 Task: Set the default behaviour for MIDI devices permission to "Sites can ask to connect to MIDI devices".
Action: Mouse moved to (1107, 30)
Screenshot: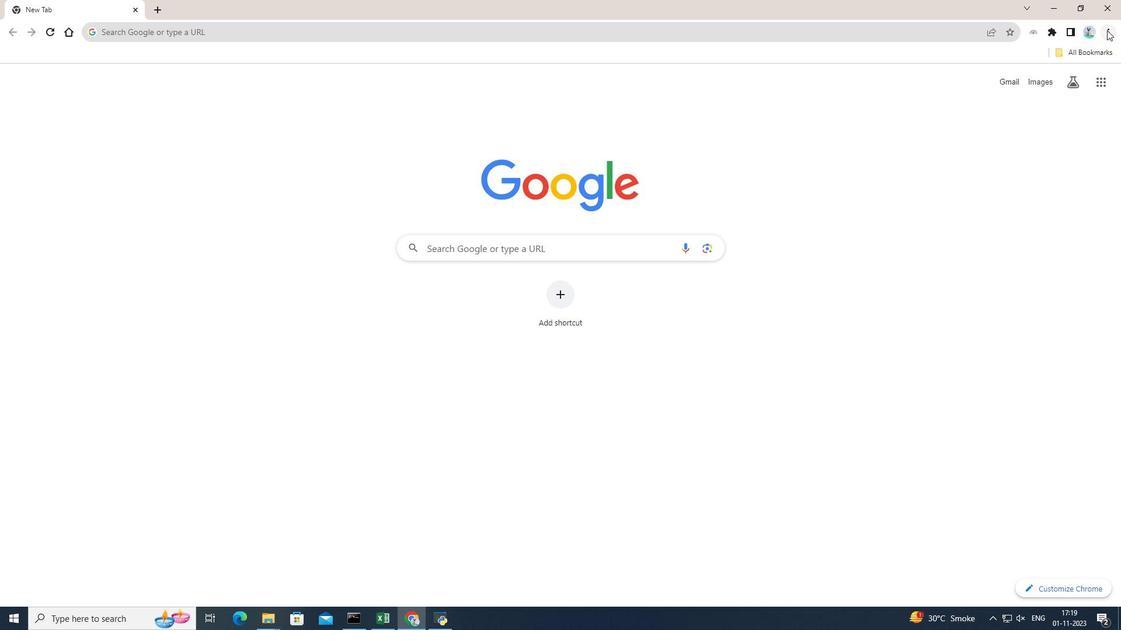 
Action: Mouse pressed left at (1107, 30)
Screenshot: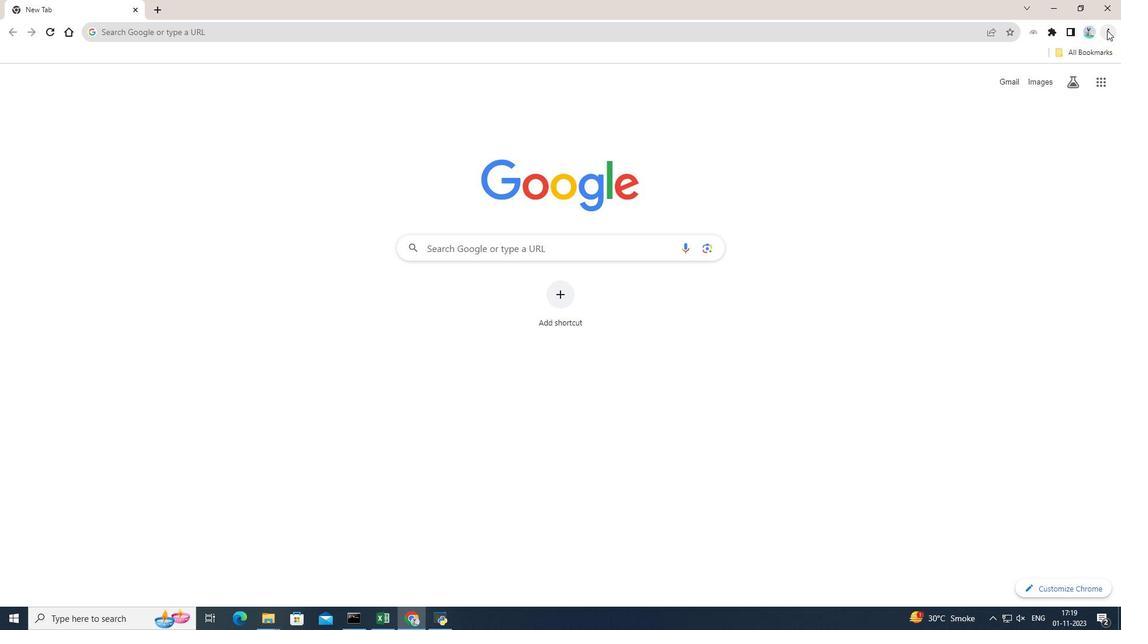 
Action: Mouse moved to (1025, 239)
Screenshot: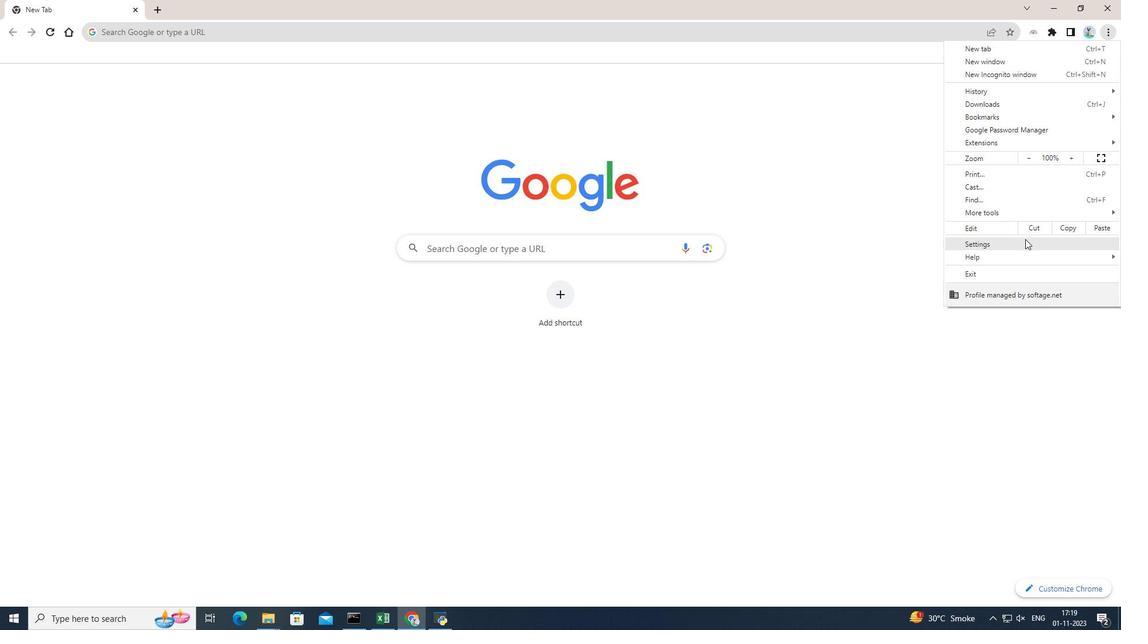 
Action: Mouse pressed left at (1025, 239)
Screenshot: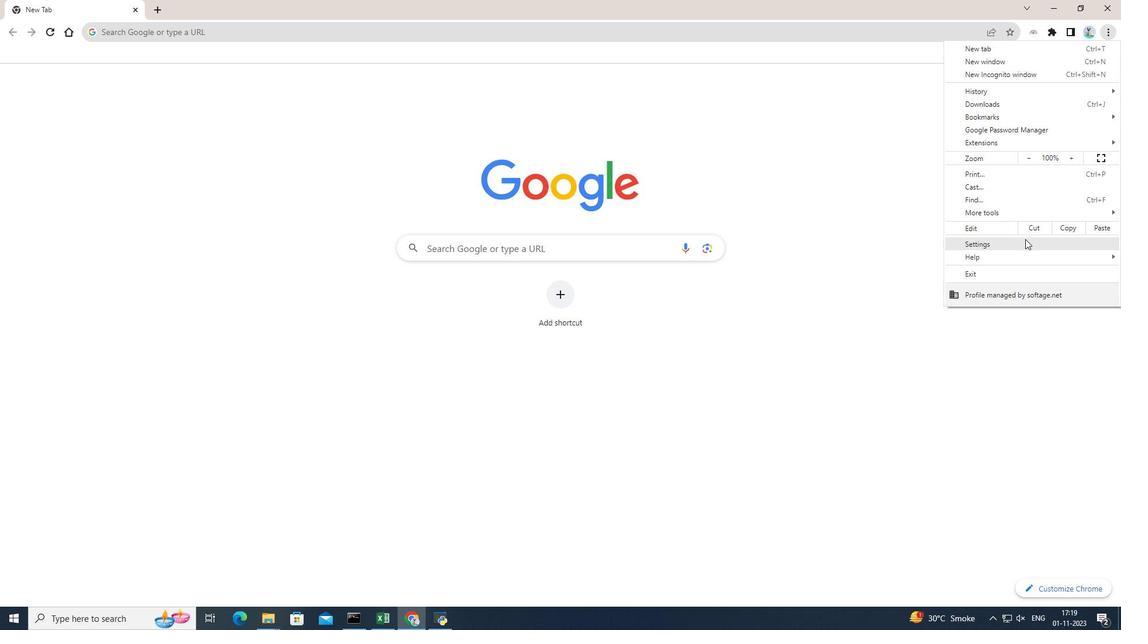 
Action: Mouse pressed left at (1025, 239)
Screenshot: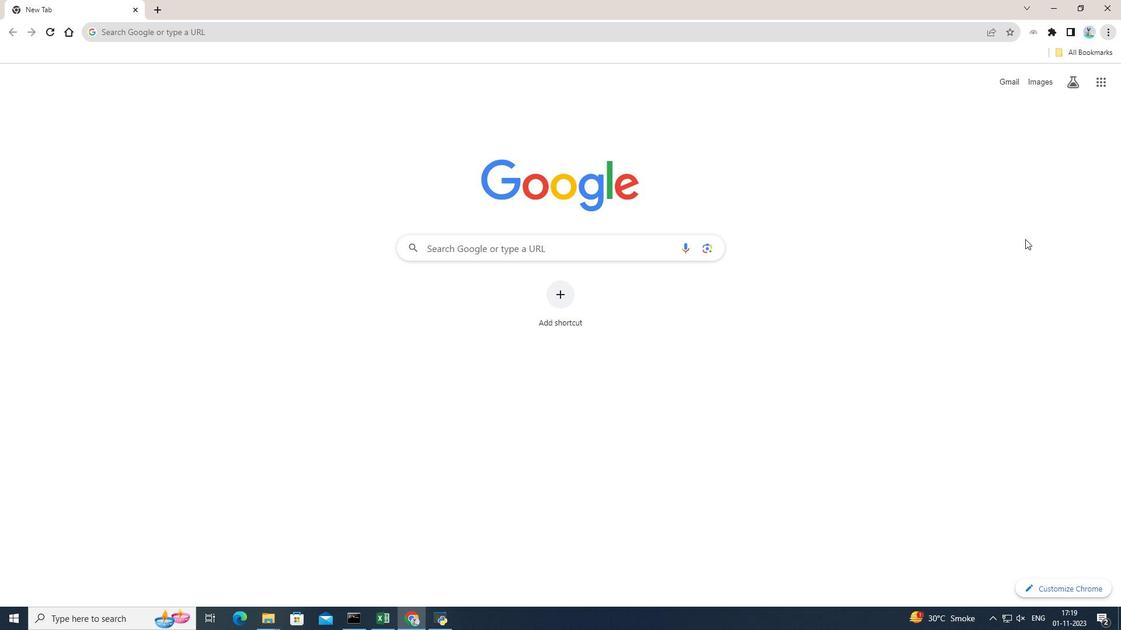
Action: Mouse moved to (126, 144)
Screenshot: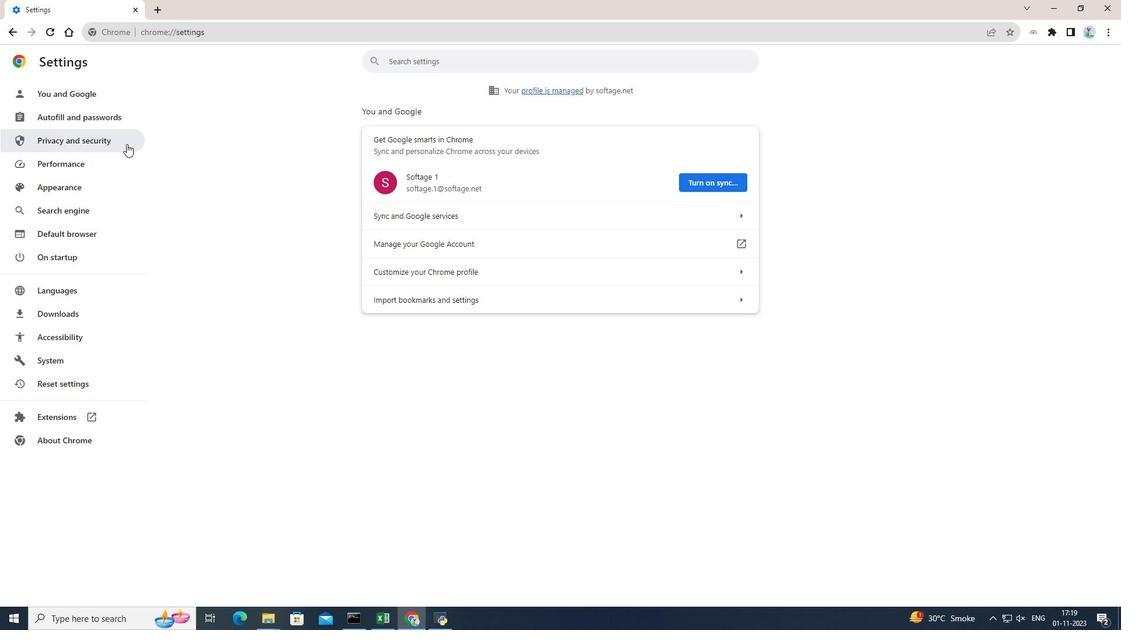 
Action: Mouse pressed left at (126, 144)
Screenshot: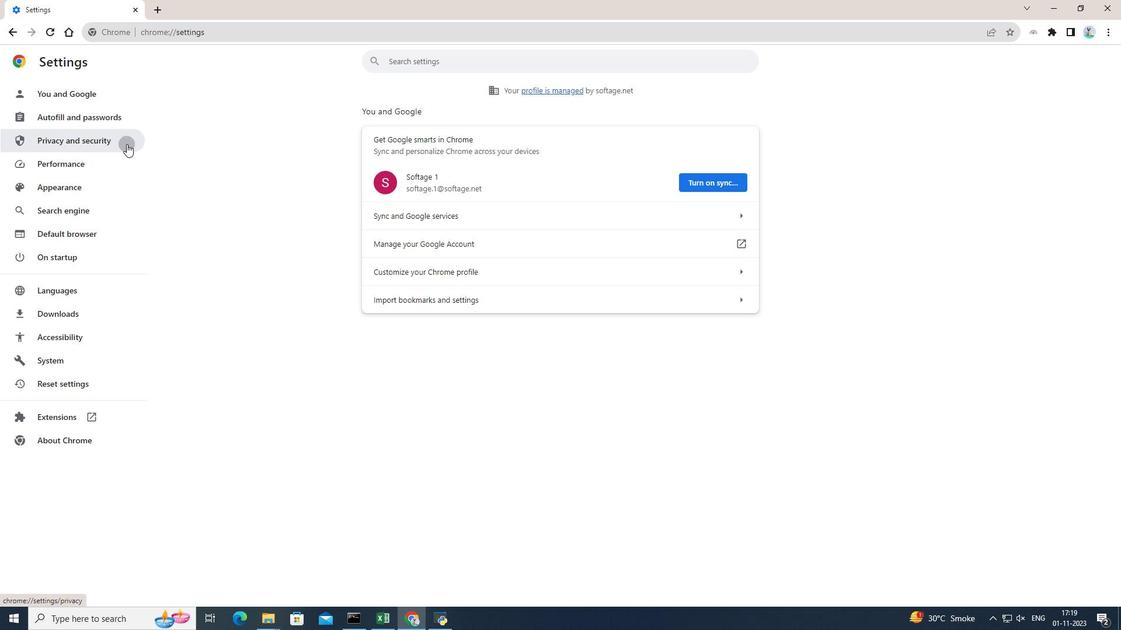 
Action: Mouse moved to (641, 379)
Screenshot: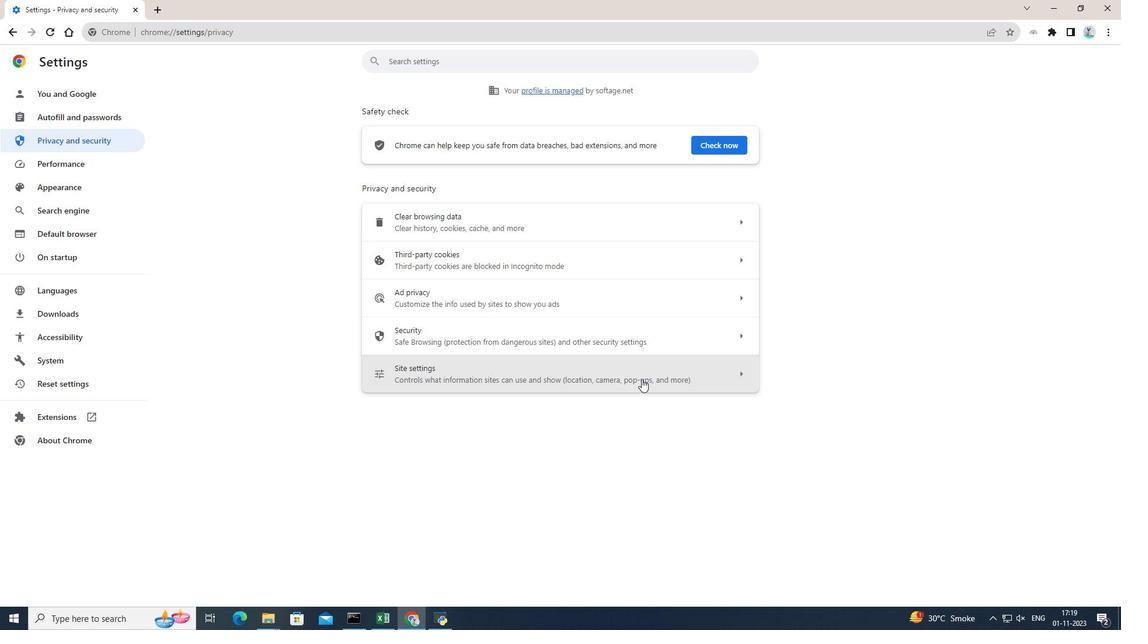 
Action: Mouse pressed left at (641, 379)
Screenshot: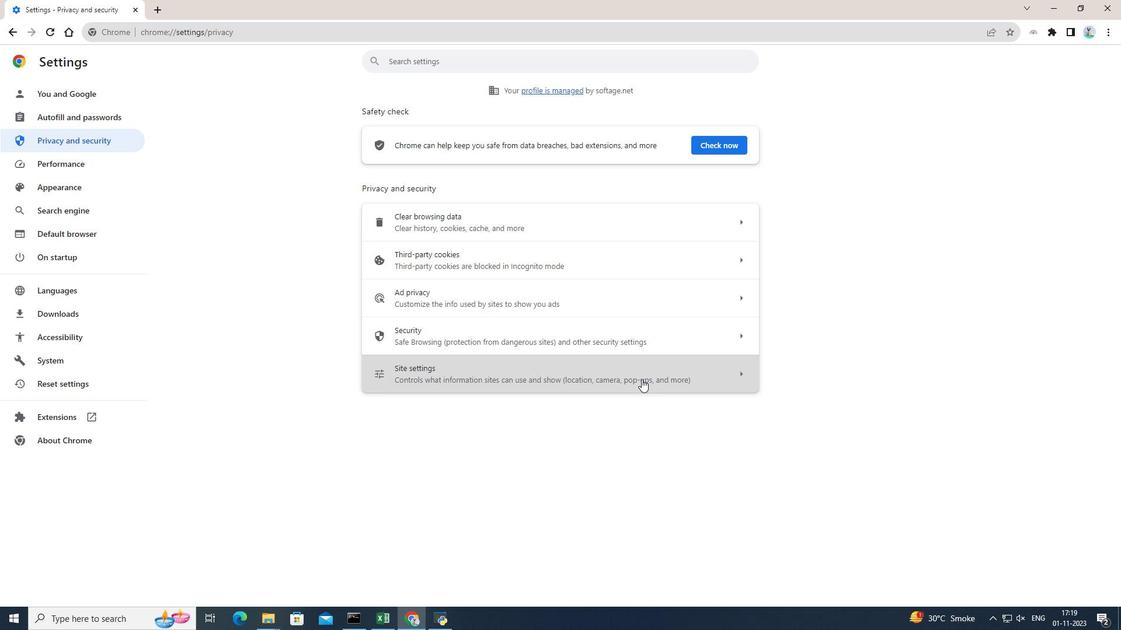 
Action: Mouse moved to (643, 381)
Screenshot: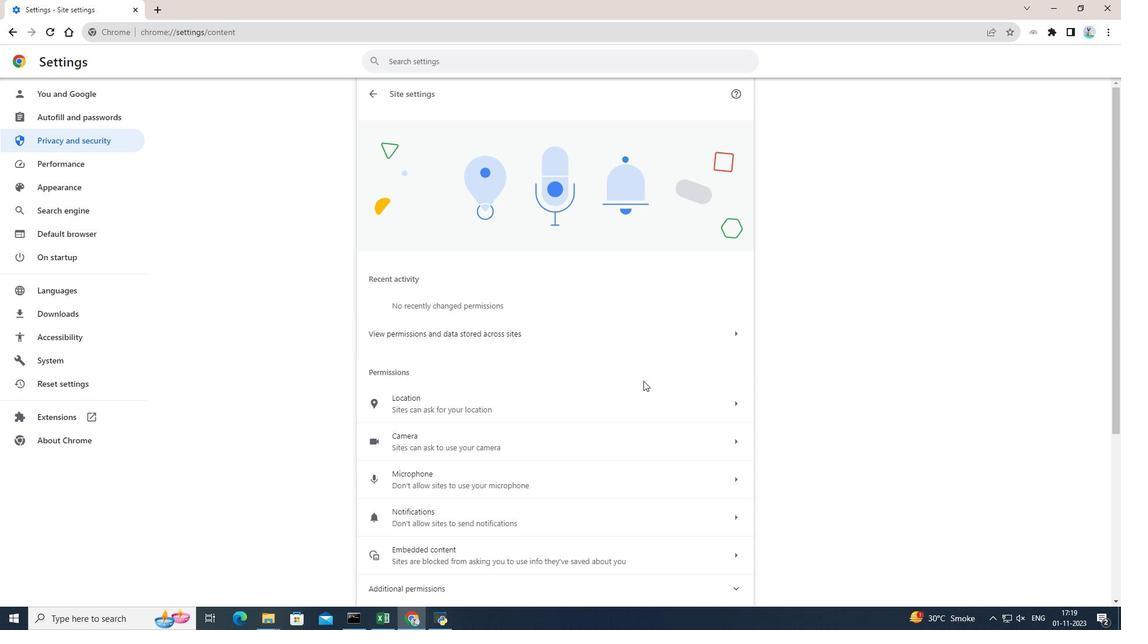 
Action: Mouse scrolled (643, 380) with delta (0, 0)
Screenshot: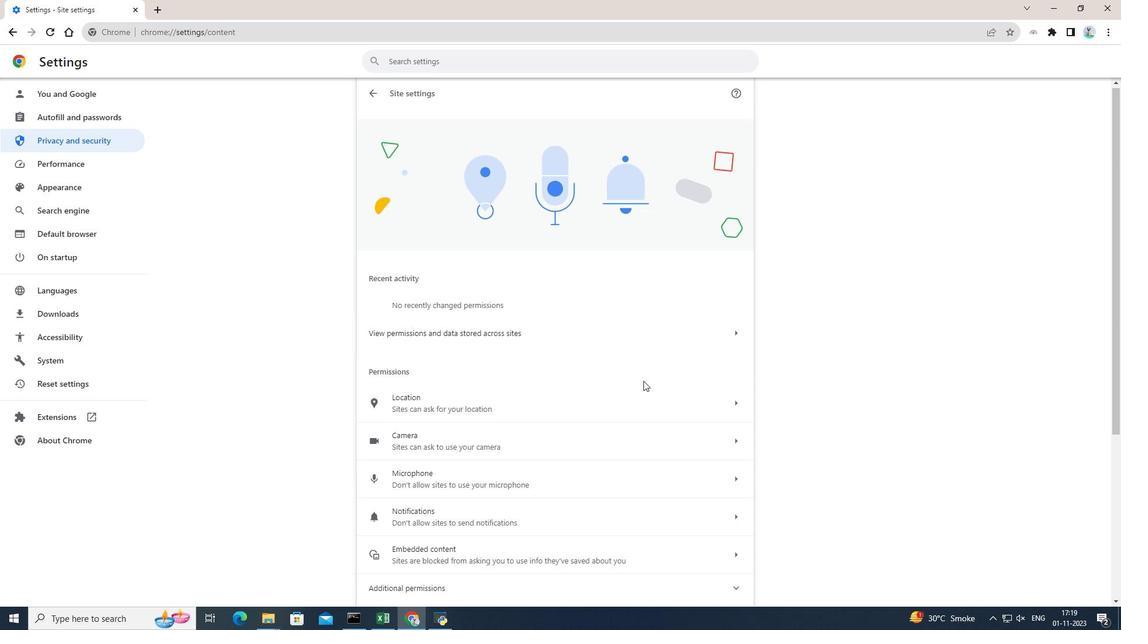 
Action: Mouse scrolled (643, 380) with delta (0, 0)
Screenshot: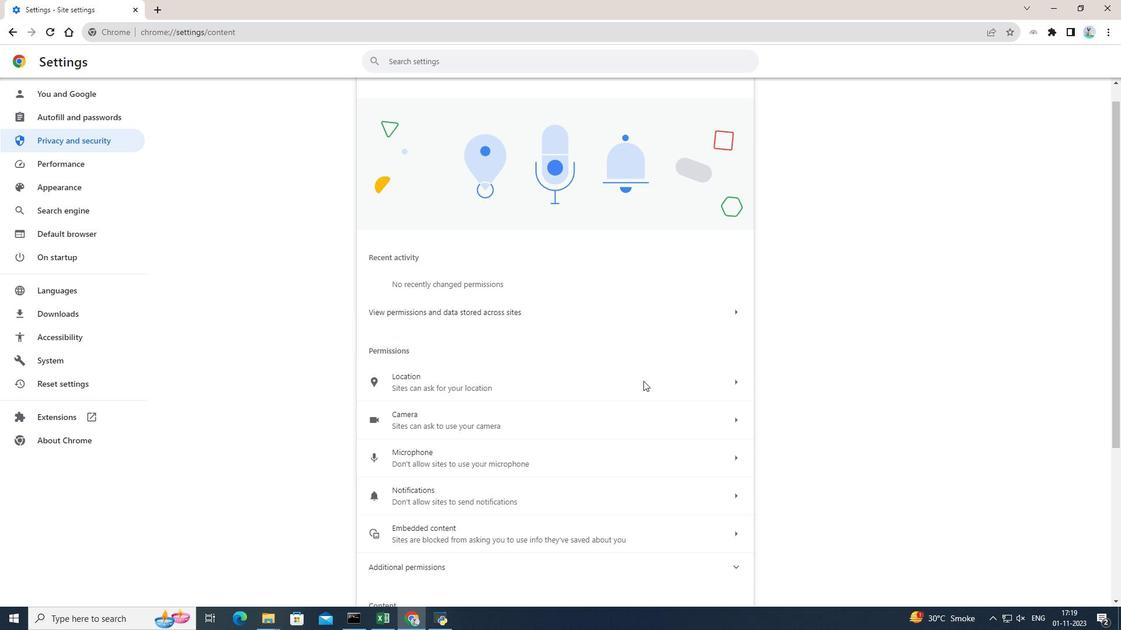 
Action: Mouse scrolled (643, 380) with delta (0, 0)
Screenshot: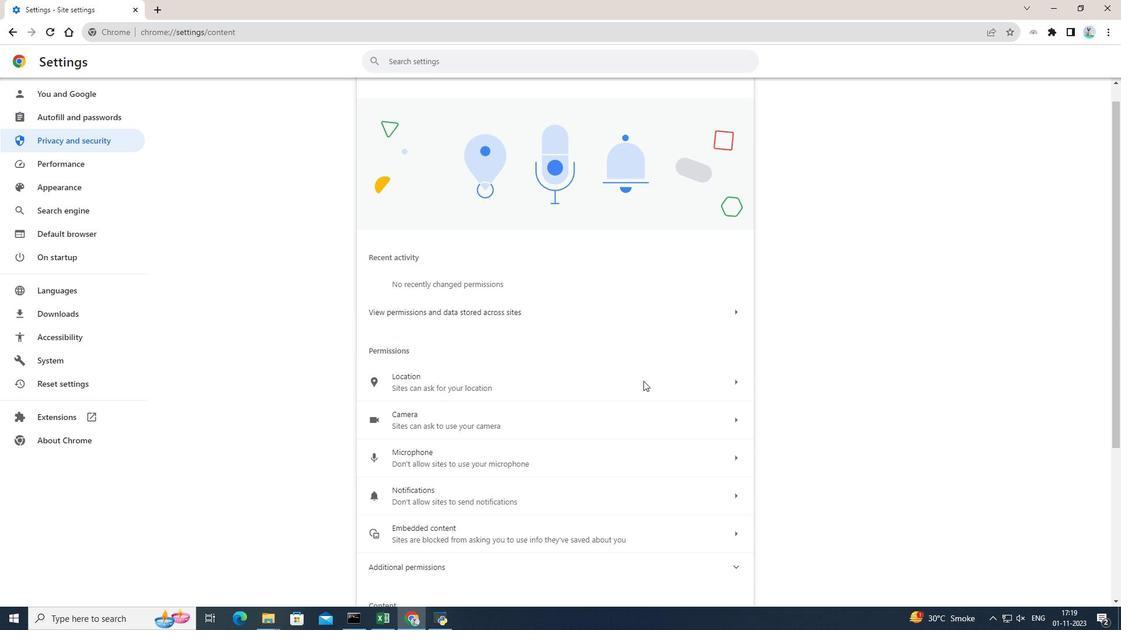 
Action: Mouse scrolled (643, 380) with delta (0, 0)
Screenshot: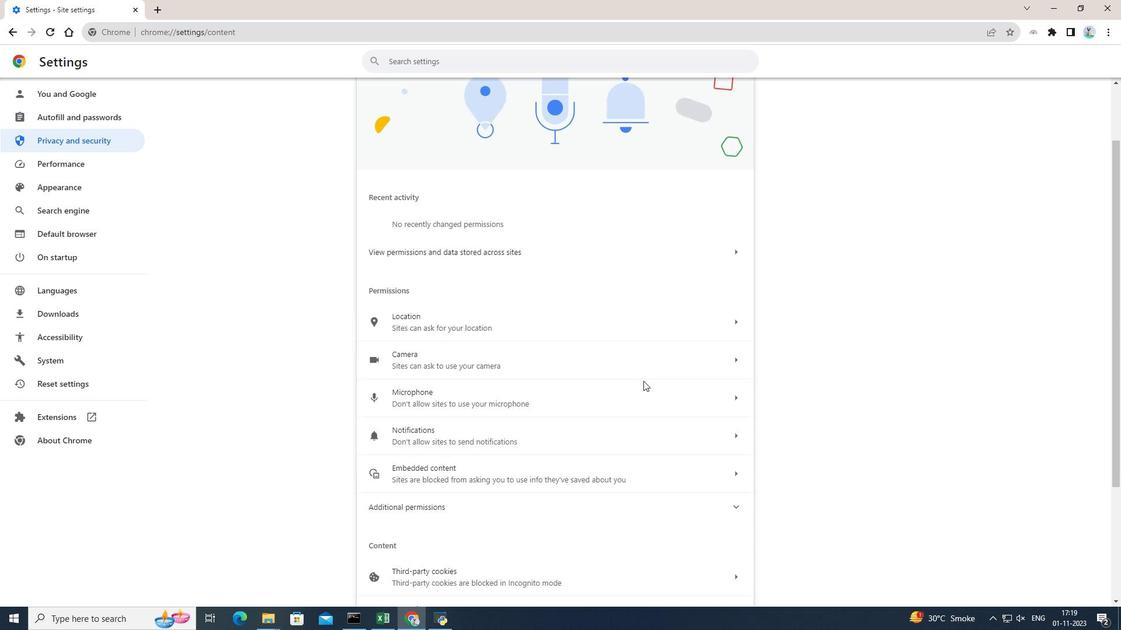 
Action: Mouse scrolled (643, 380) with delta (0, 0)
Screenshot: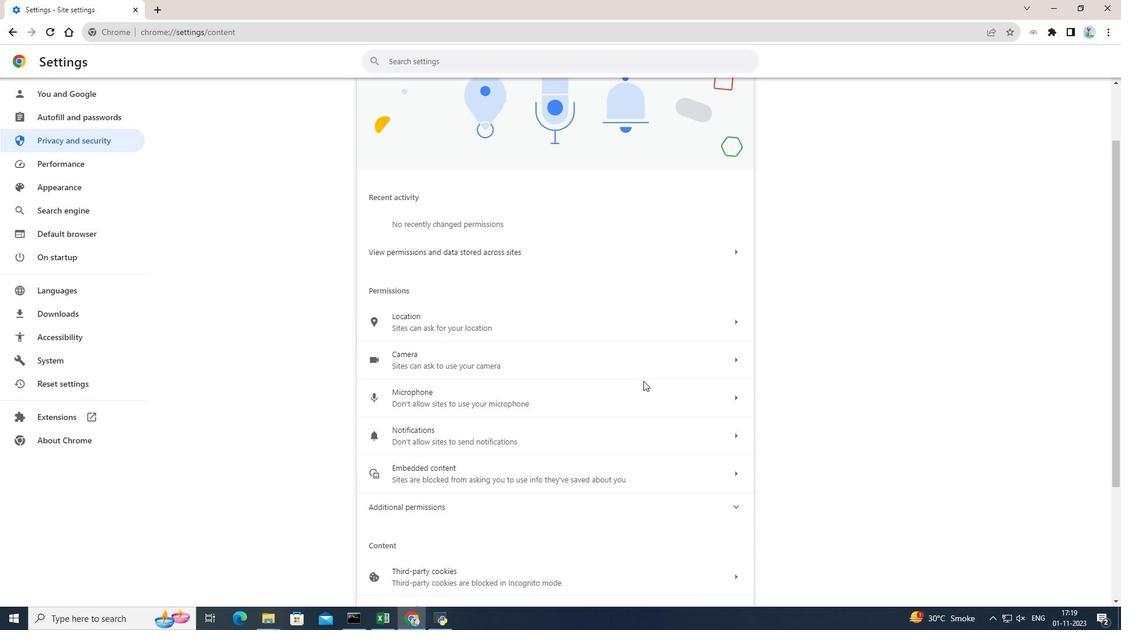 
Action: Mouse moved to (481, 339)
Screenshot: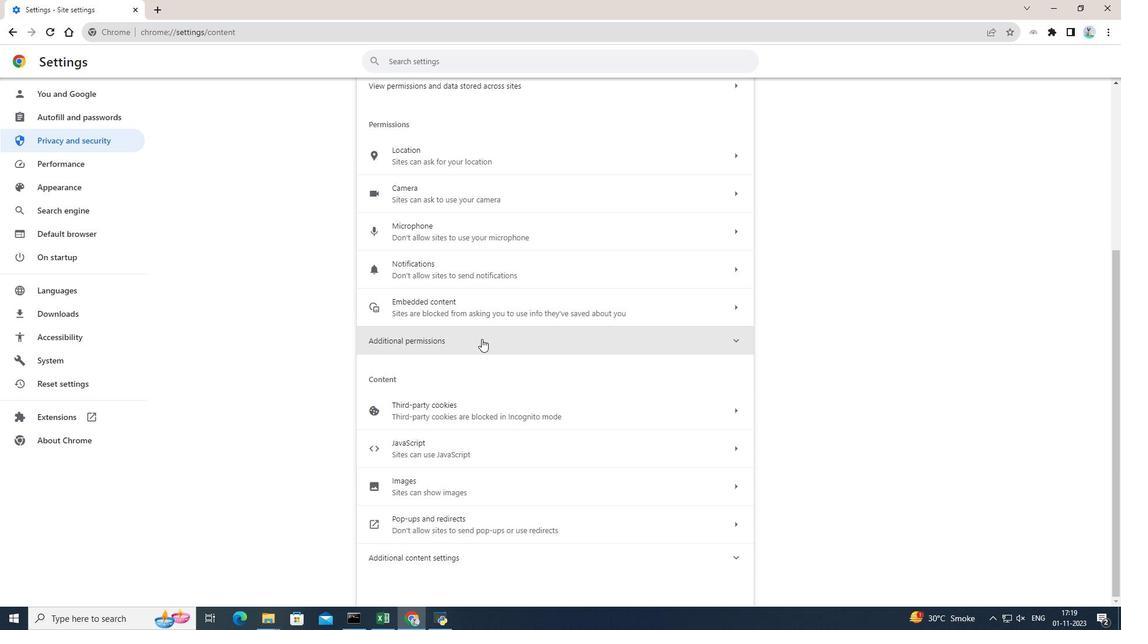 
Action: Mouse pressed left at (481, 339)
Screenshot: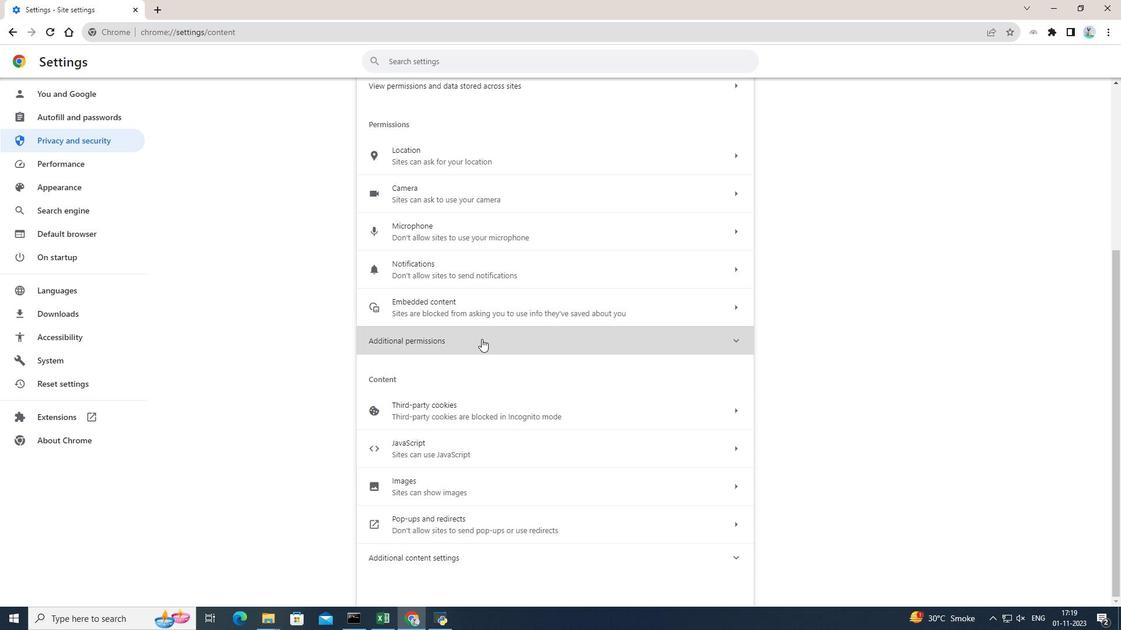 
Action: Mouse moved to (484, 339)
Screenshot: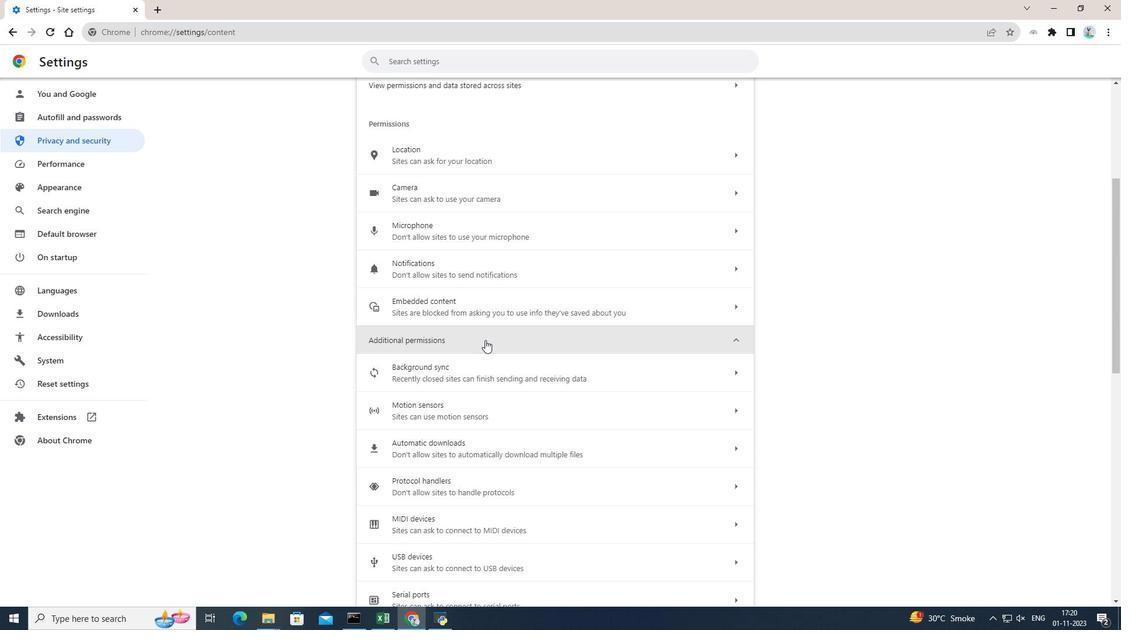 
Action: Mouse scrolled (484, 339) with delta (0, 0)
Screenshot: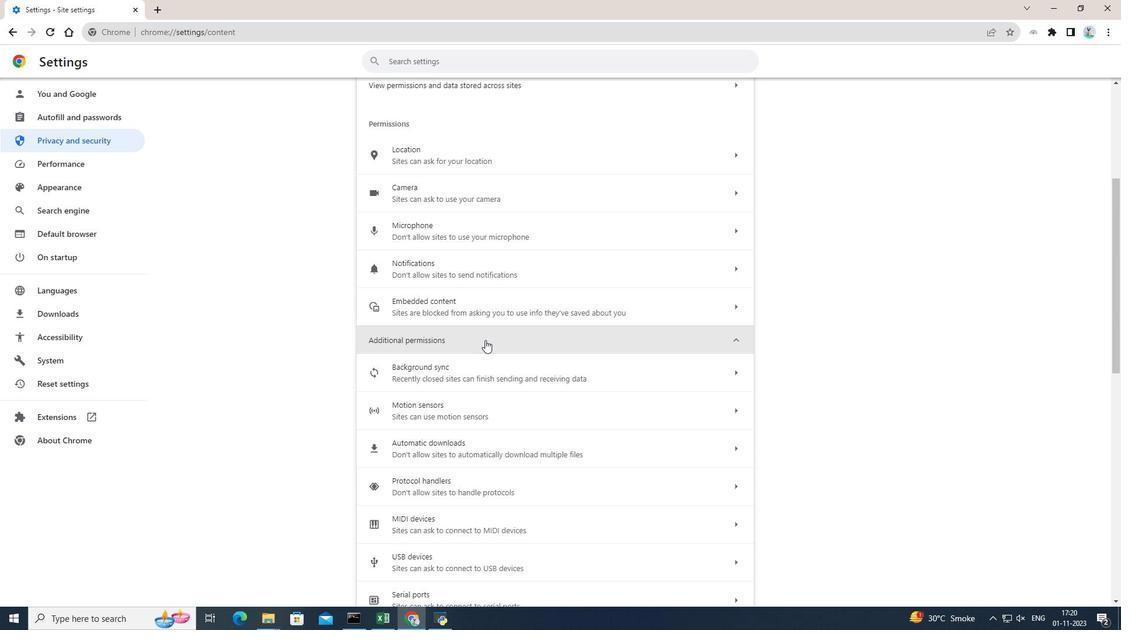 
Action: Mouse moved to (485, 340)
Screenshot: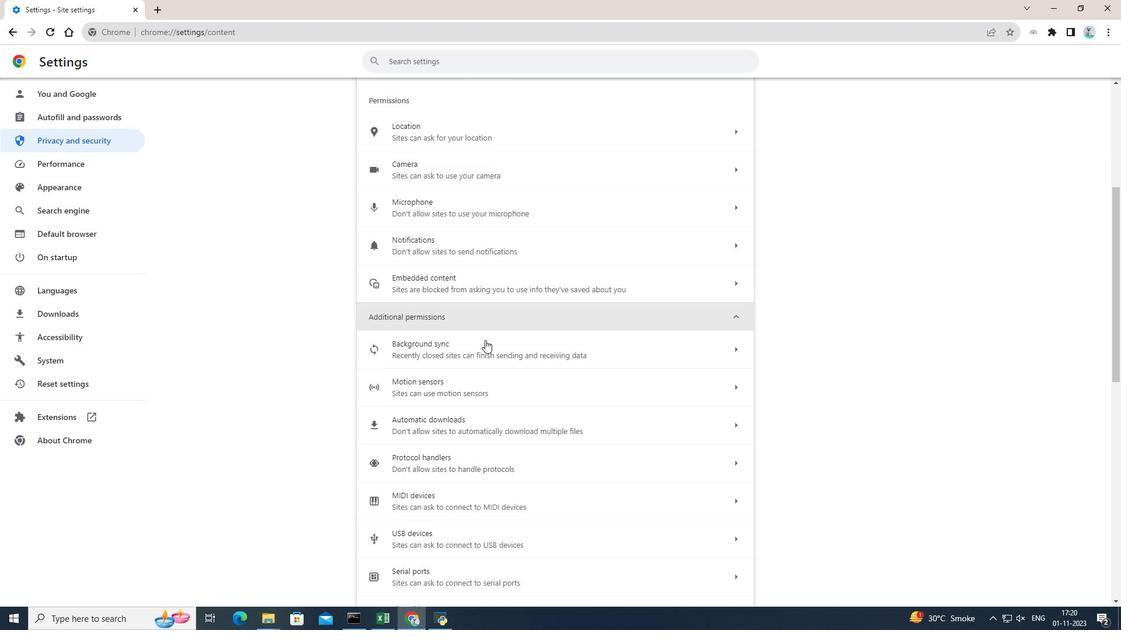 
Action: Mouse scrolled (485, 339) with delta (0, 0)
Screenshot: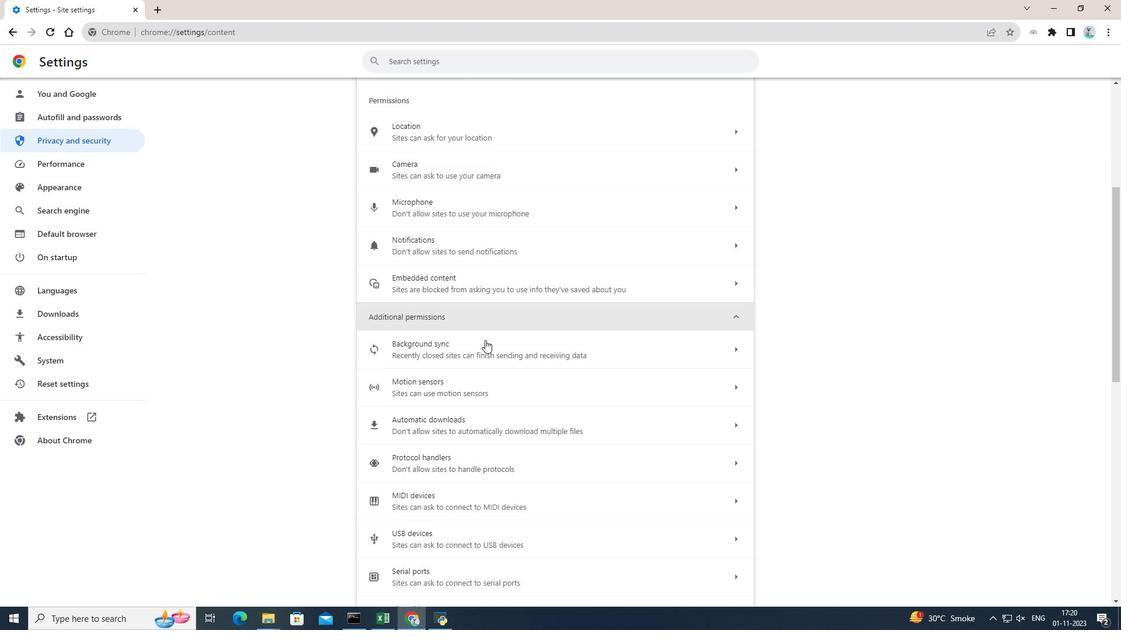 
Action: Mouse scrolled (485, 339) with delta (0, 0)
Screenshot: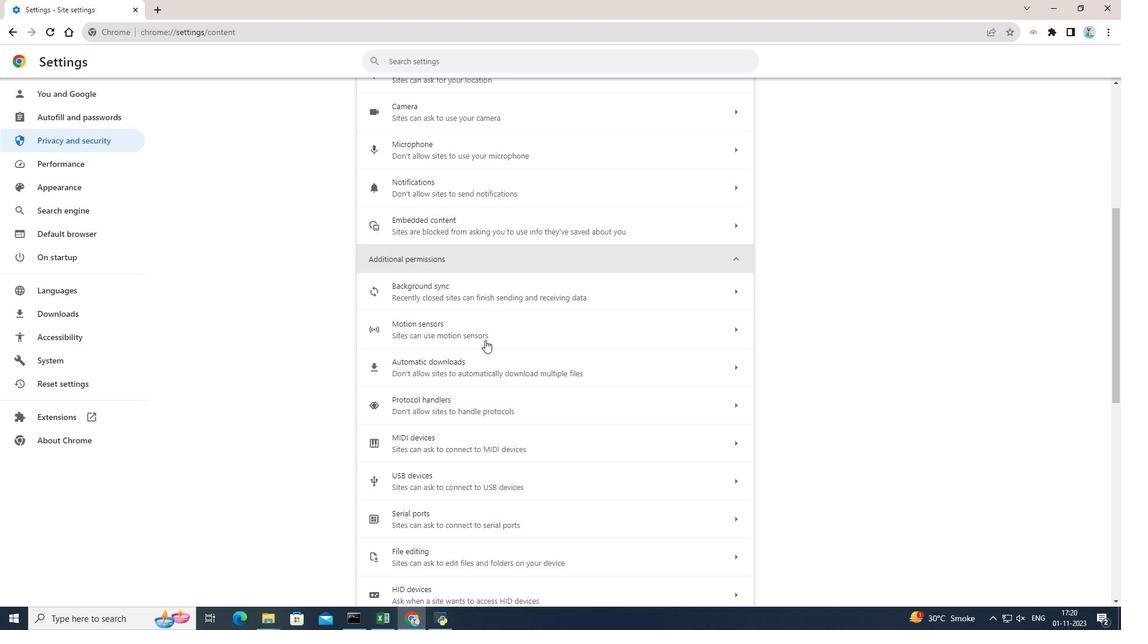 
Action: Mouse moved to (674, 356)
Screenshot: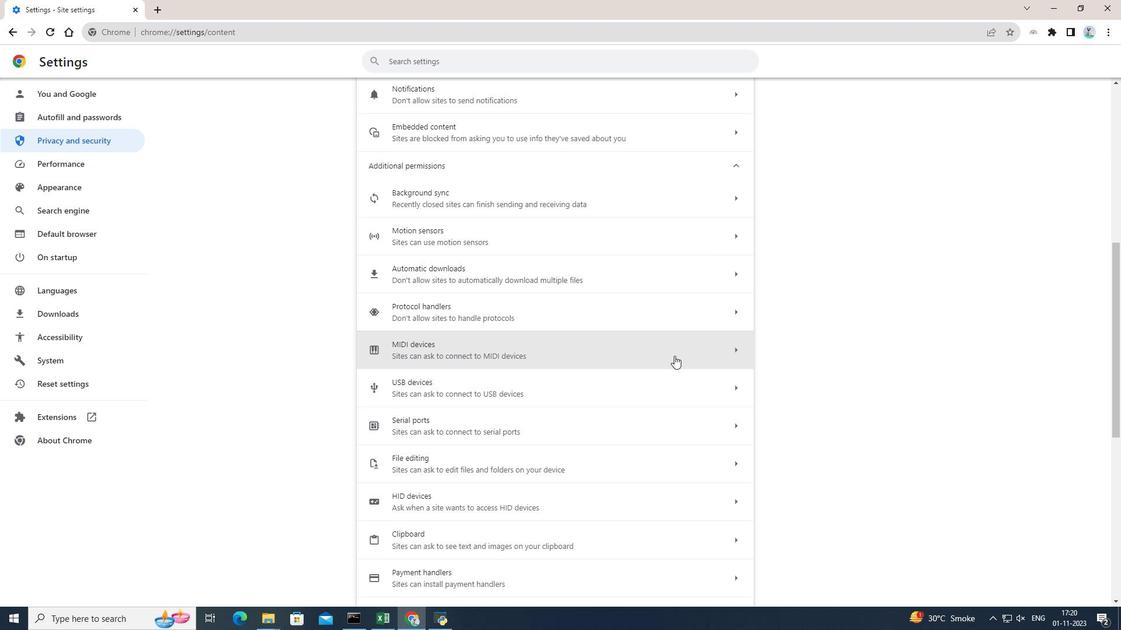 
Action: Mouse pressed left at (674, 356)
Screenshot: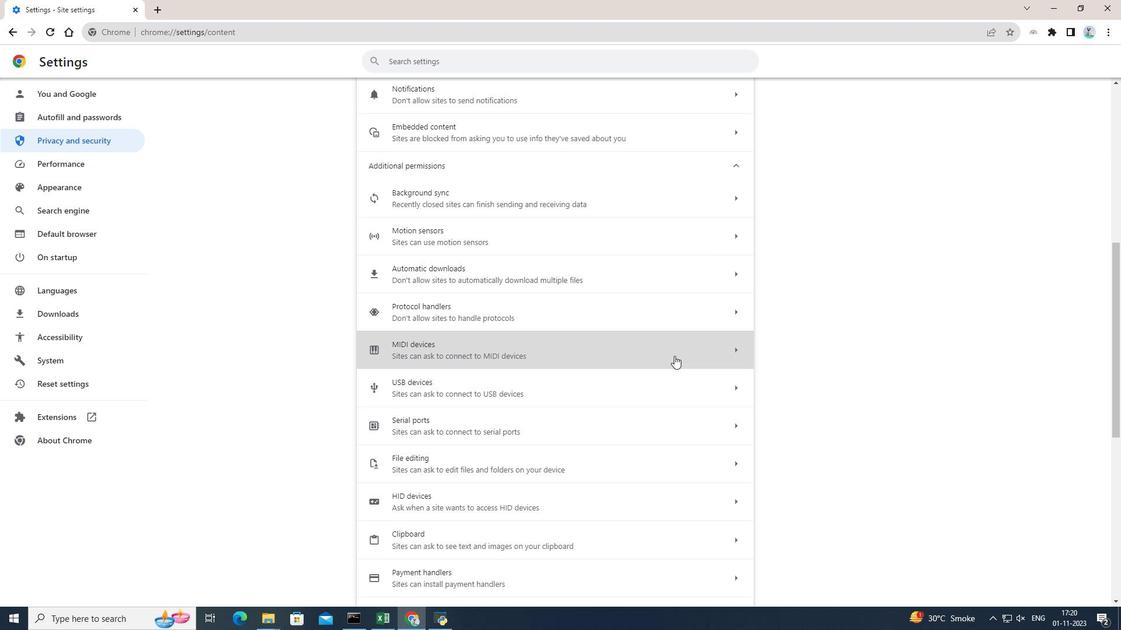
Action: Mouse moved to (378, 199)
Screenshot: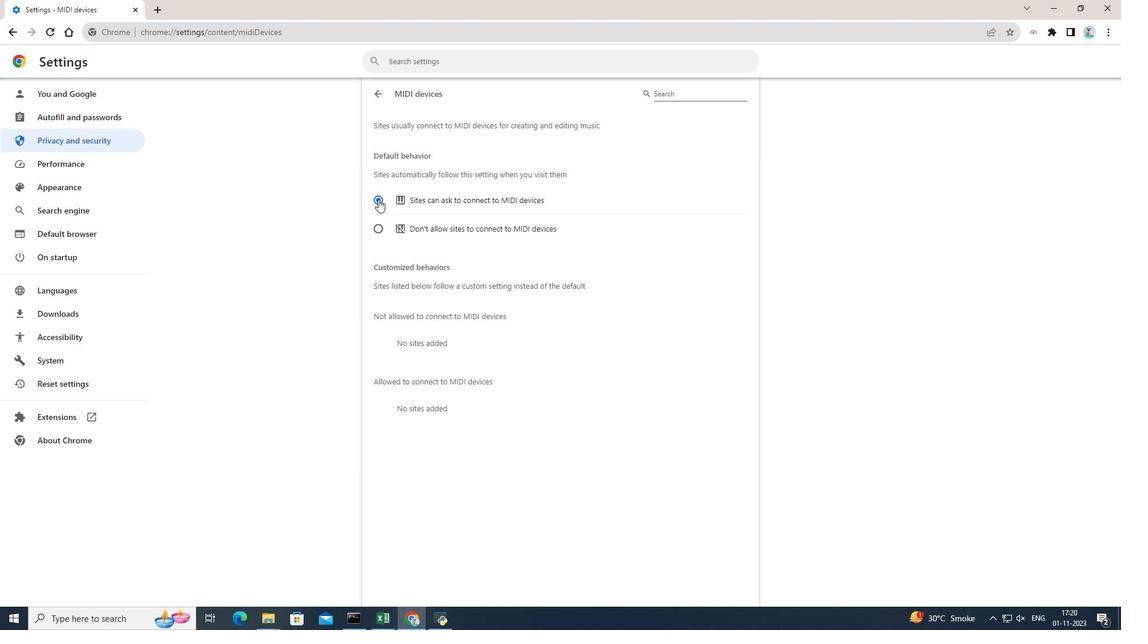 
